 Task: Create a rule when a start date not in this week is set on a card by me.
Action: Mouse moved to (1236, 145)
Screenshot: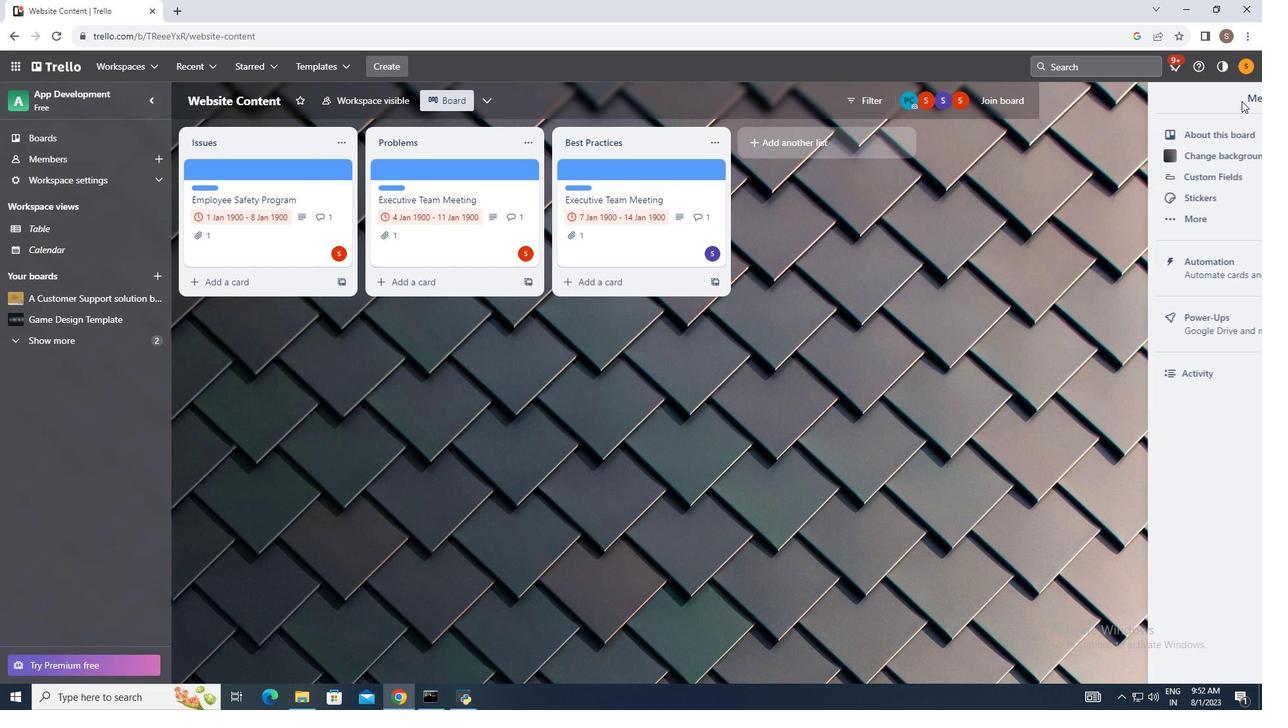 
Action: Mouse pressed left at (1236, 145)
Screenshot: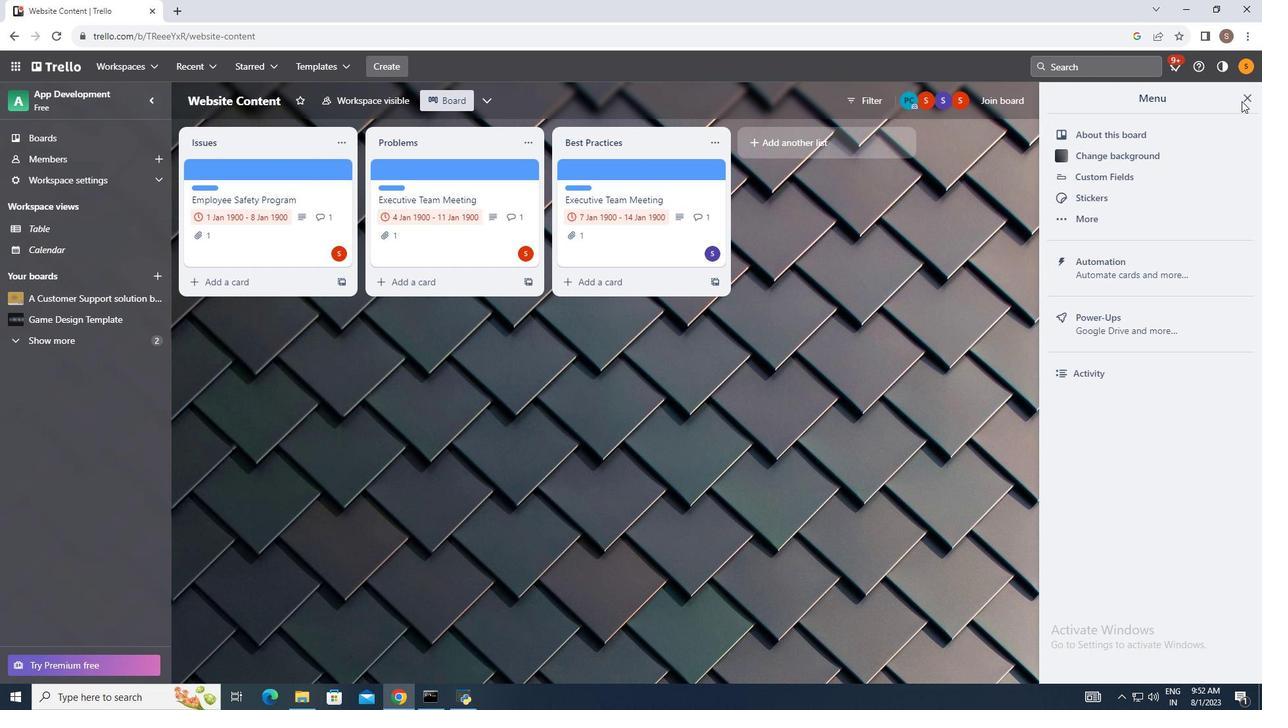 
Action: Mouse moved to (1157, 284)
Screenshot: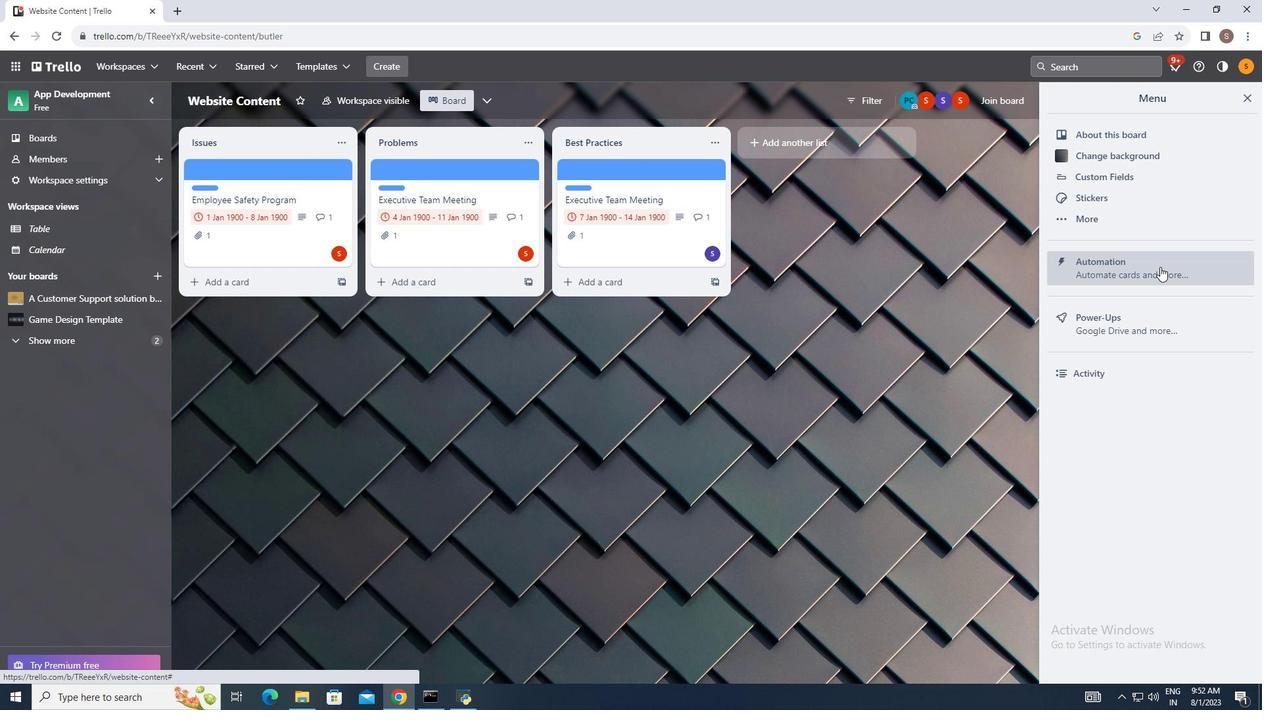
Action: Mouse pressed left at (1157, 284)
Screenshot: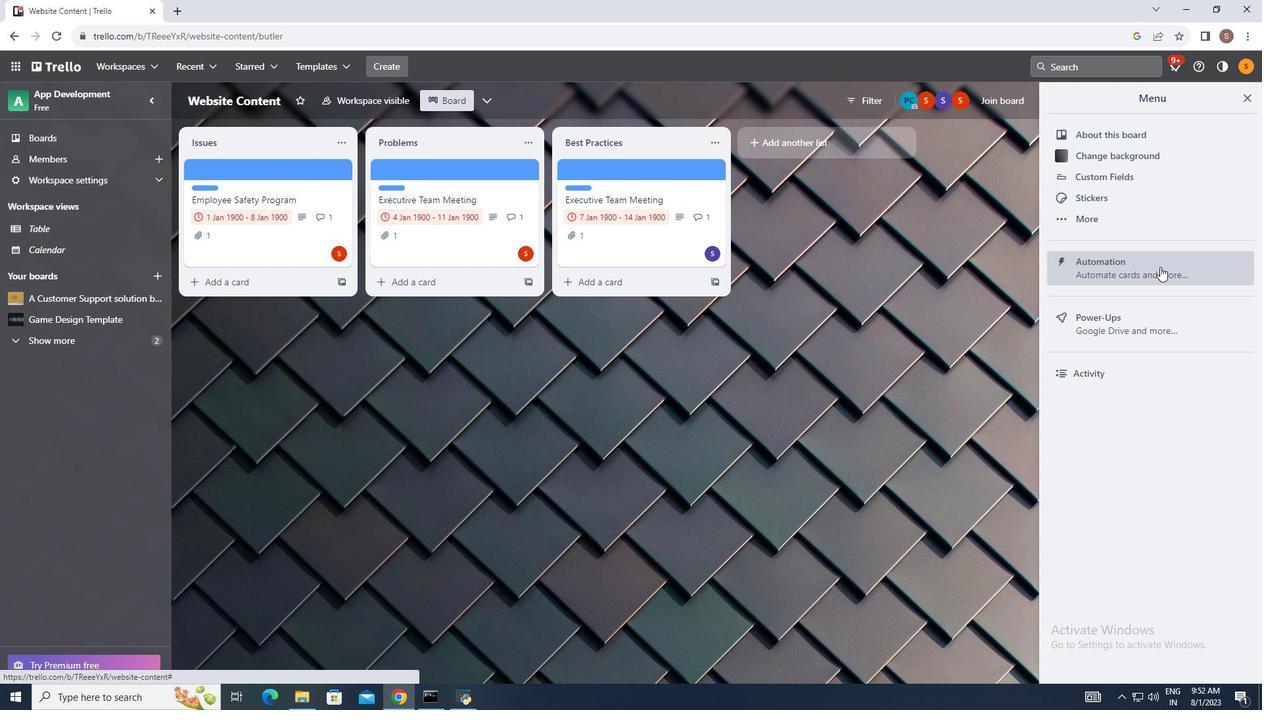 
Action: Mouse moved to (257, 240)
Screenshot: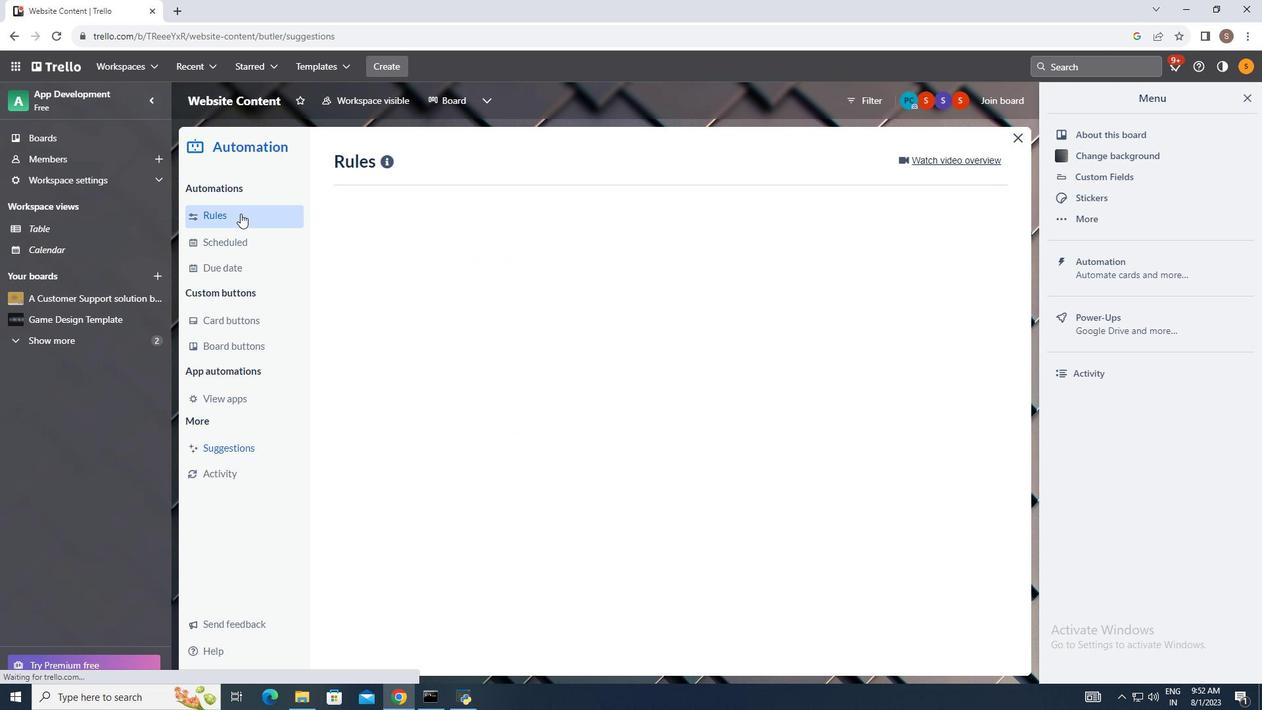 
Action: Mouse pressed left at (257, 240)
Screenshot: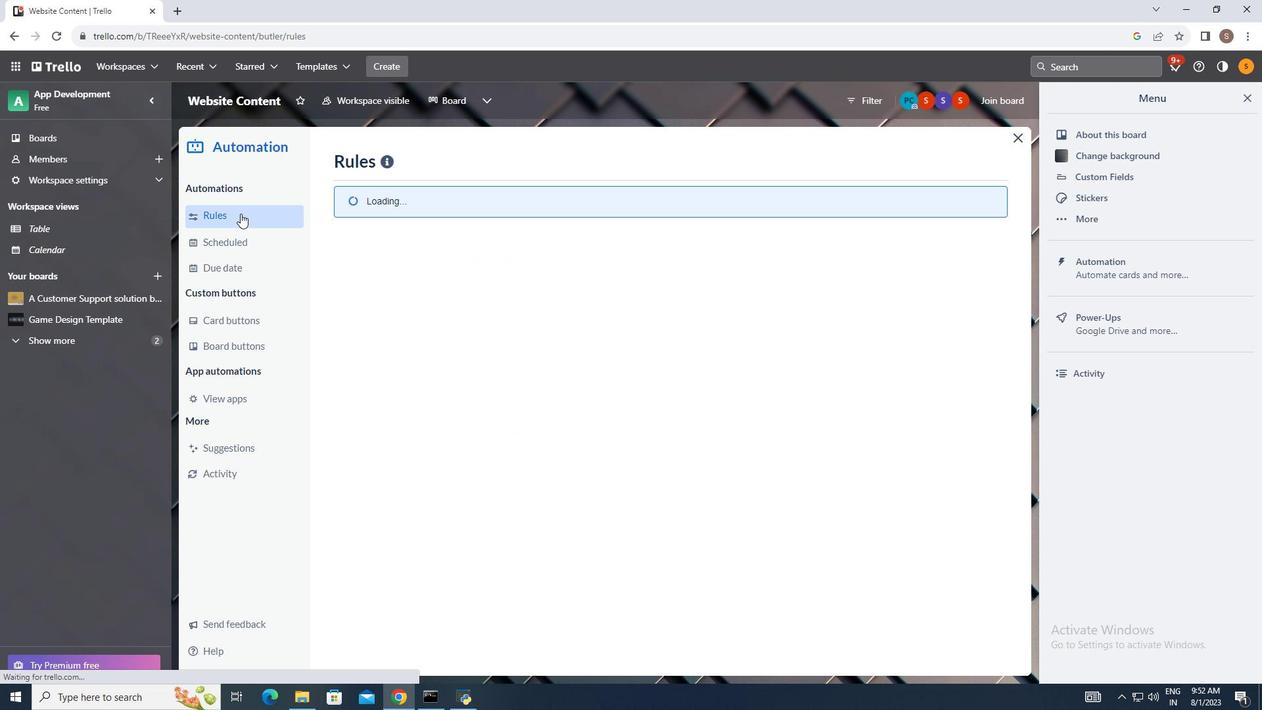 
Action: Mouse moved to (874, 193)
Screenshot: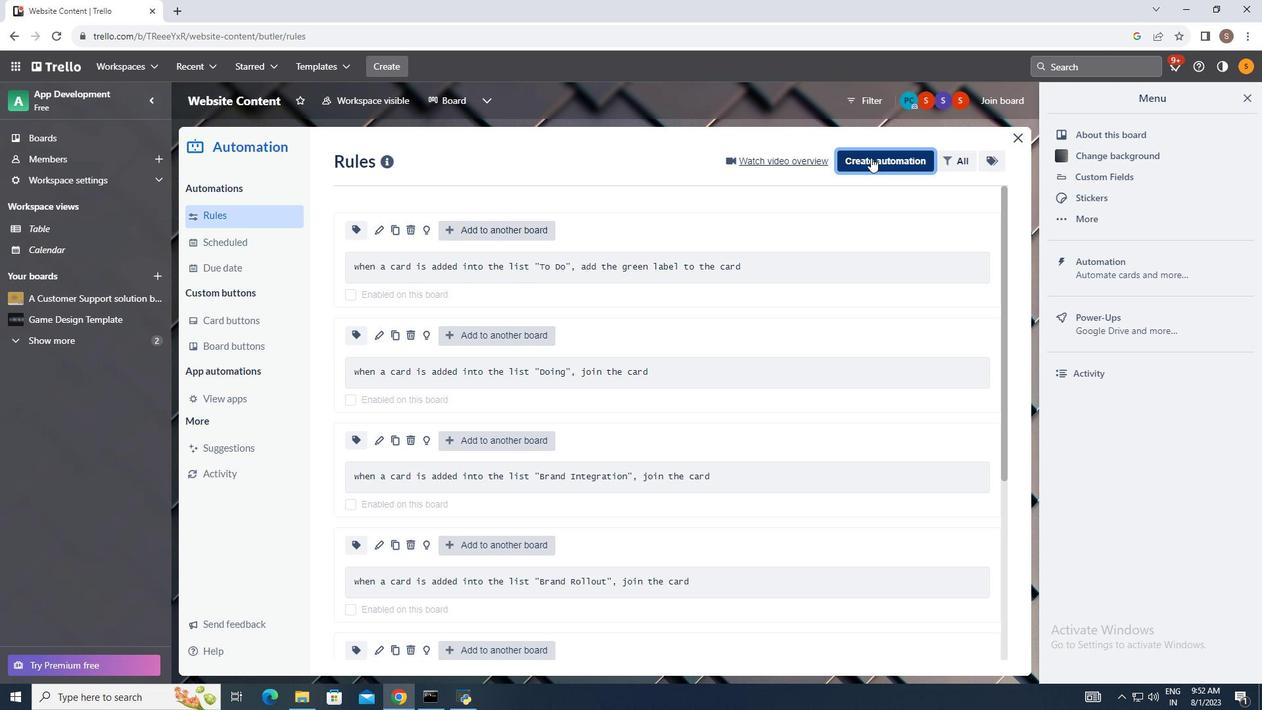 
Action: Mouse pressed left at (874, 193)
Screenshot: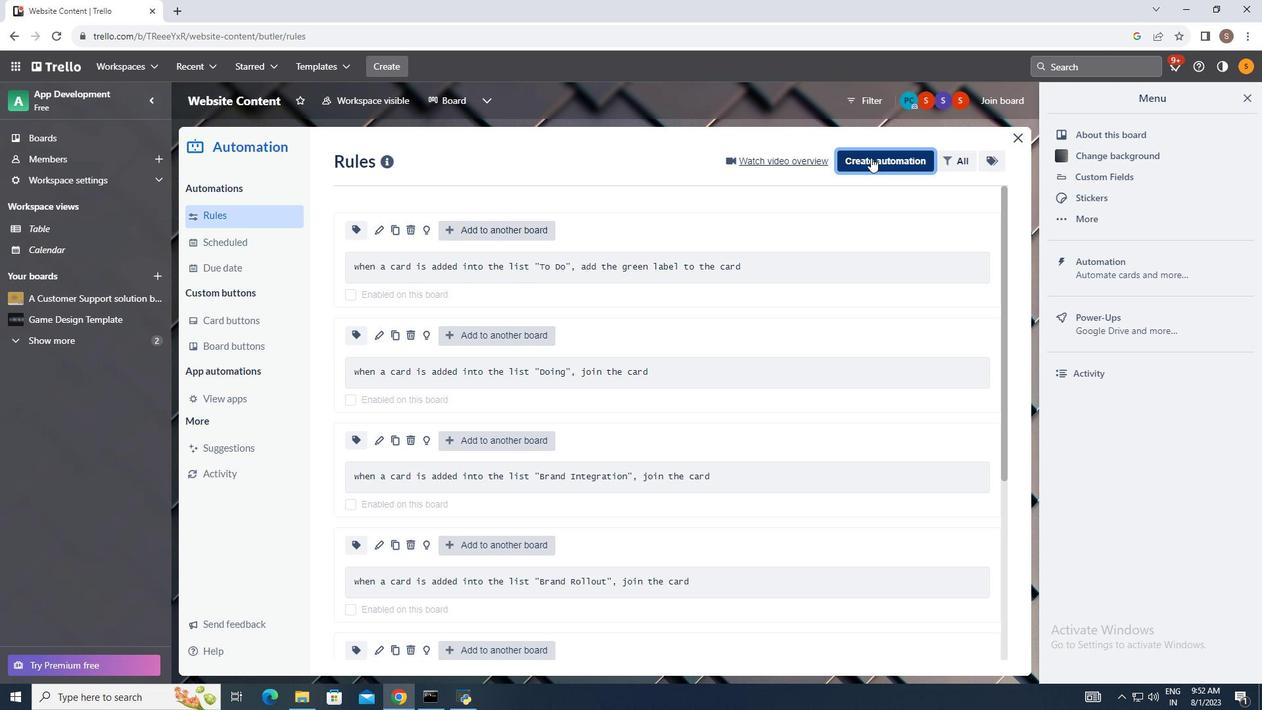 
Action: Mouse moved to (687, 301)
Screenshot: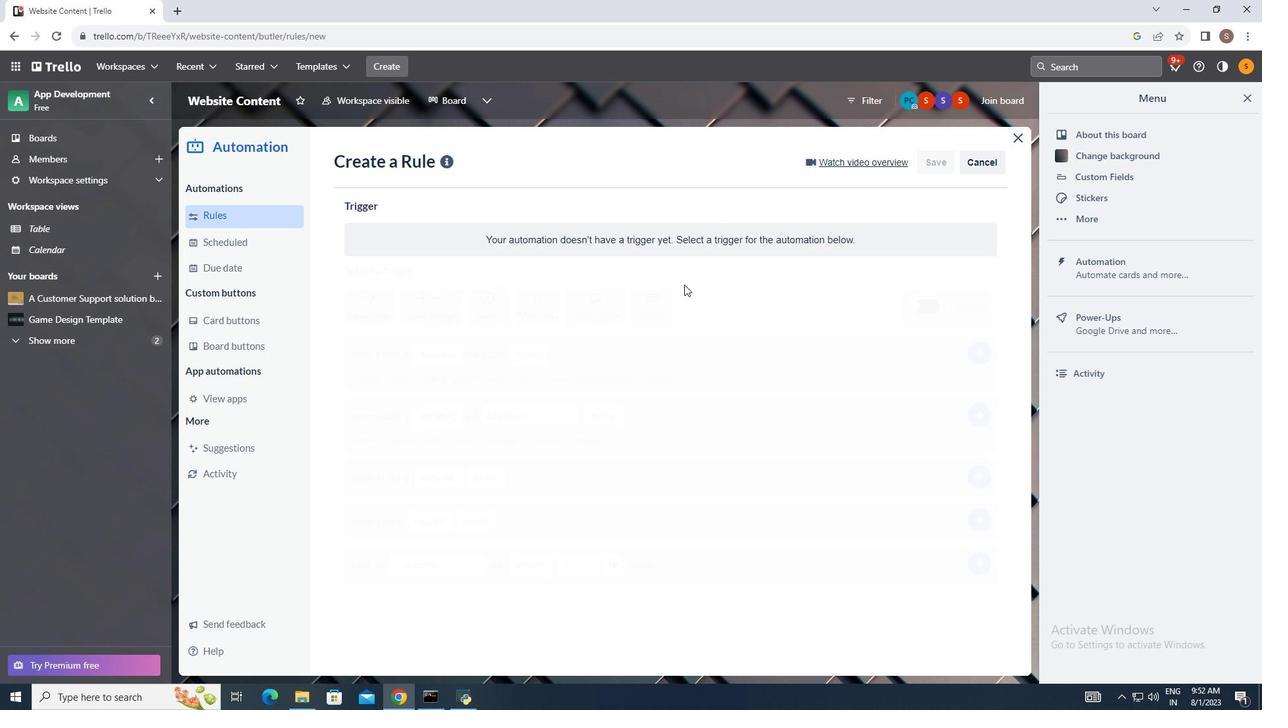 
Action: Mouse pressed left at (687, 301)
Screenshot: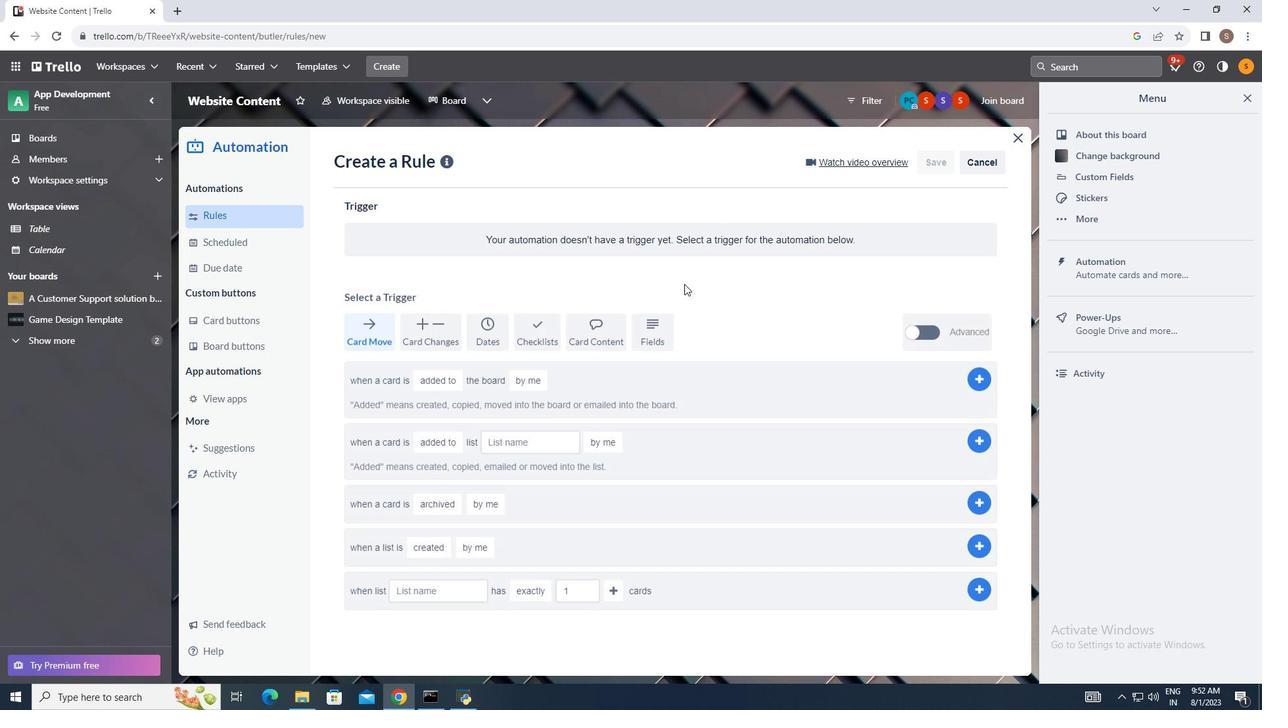 
Action: Mouse moved to (505, 336)
Screenshot: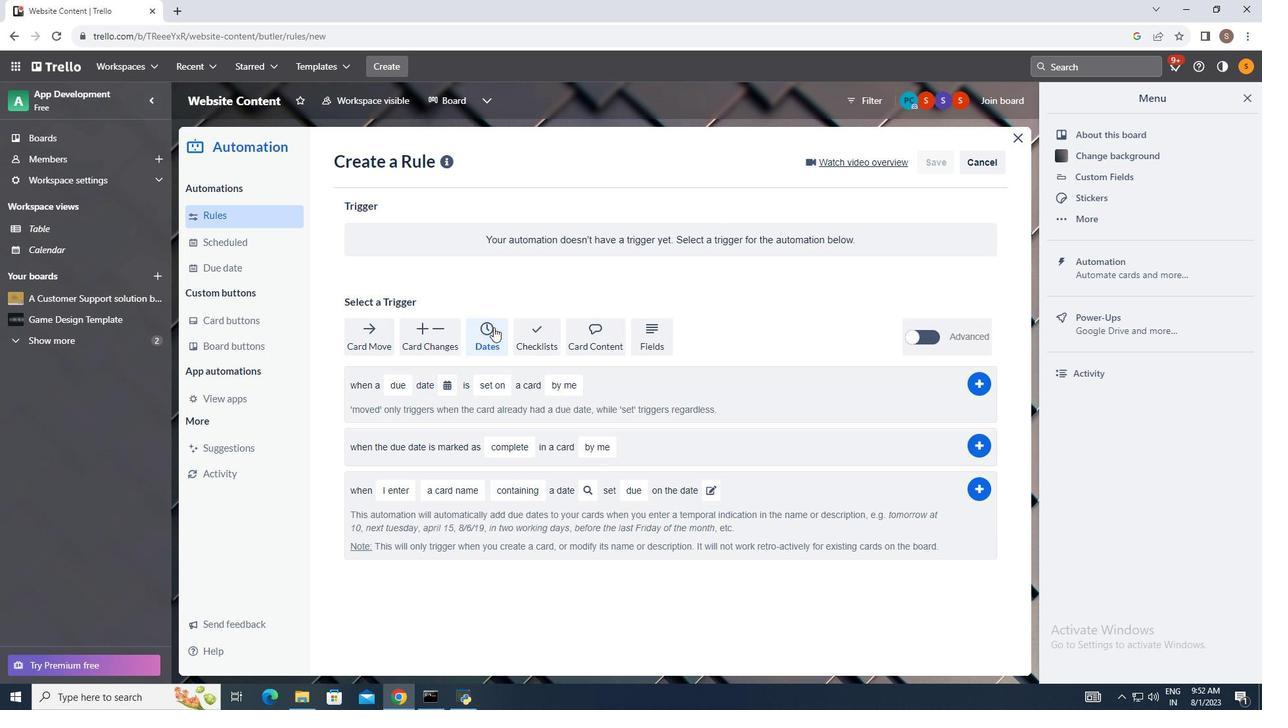 
Action: Mouse pressed left at (505, 336)
Screenshot: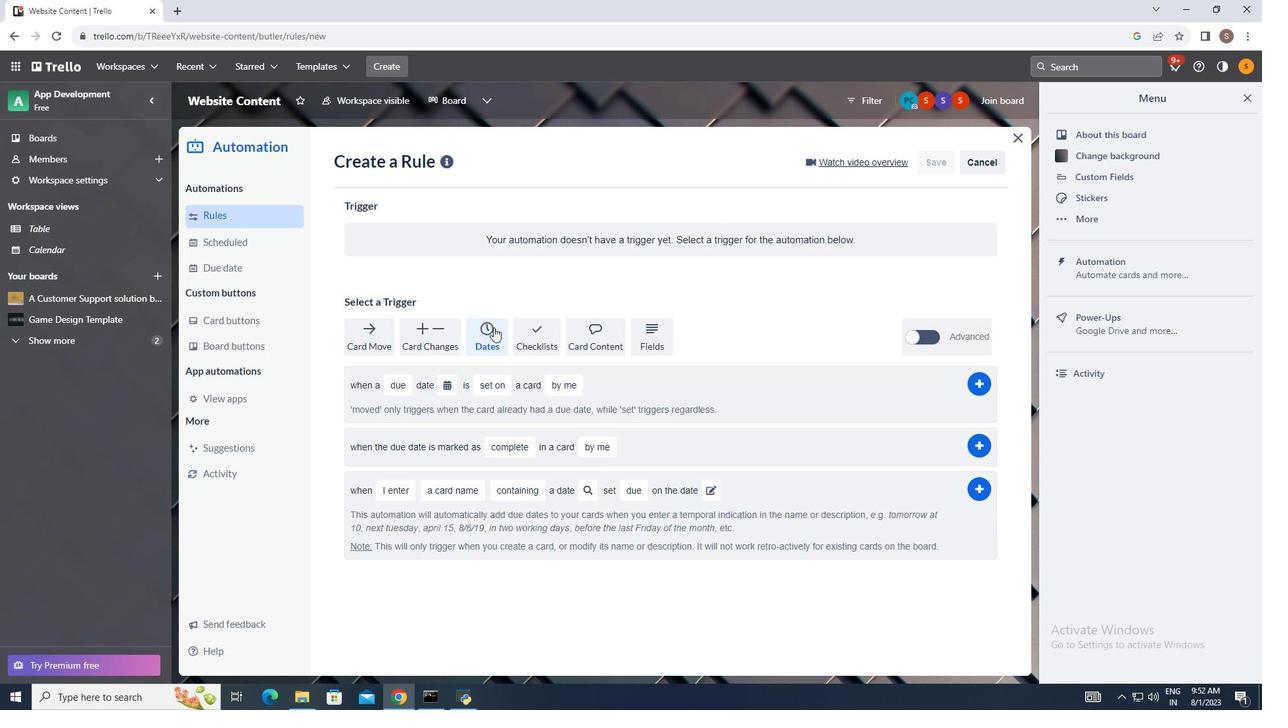 
Action: Mouse moved to (411, 387)
Screenshot: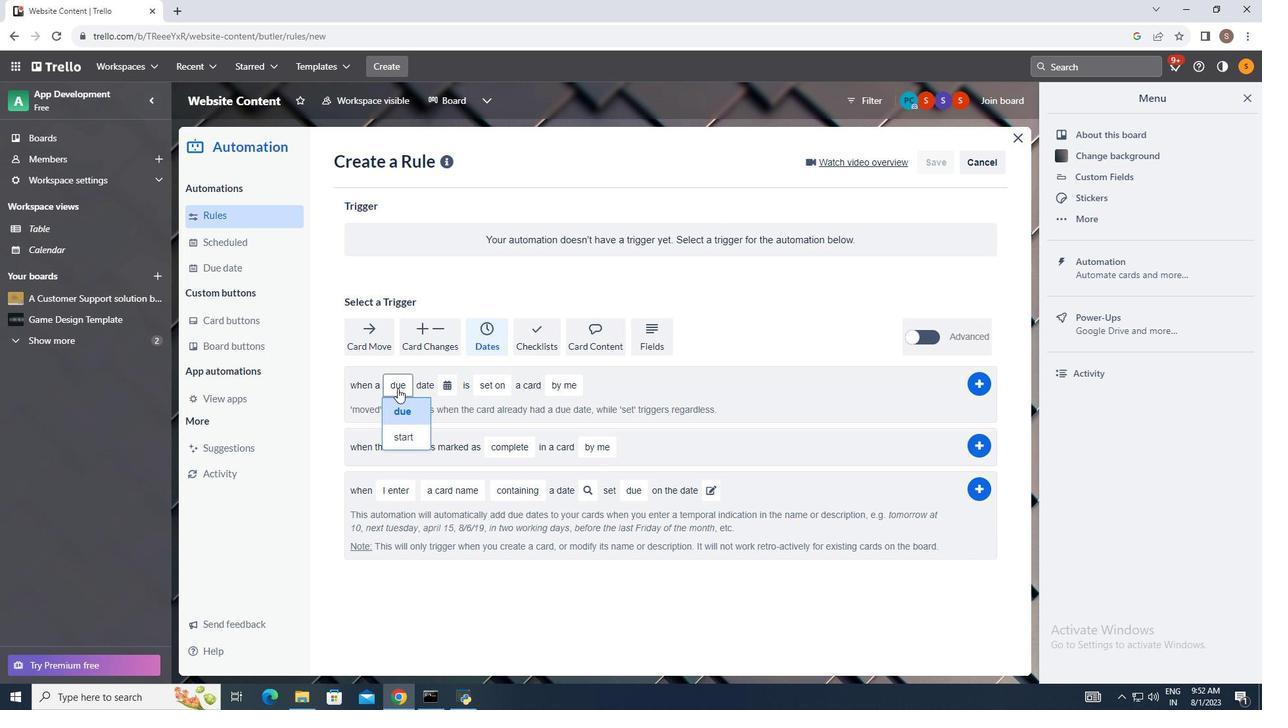 
Action: Mouse pressed left at (411, 387)
Screenshot: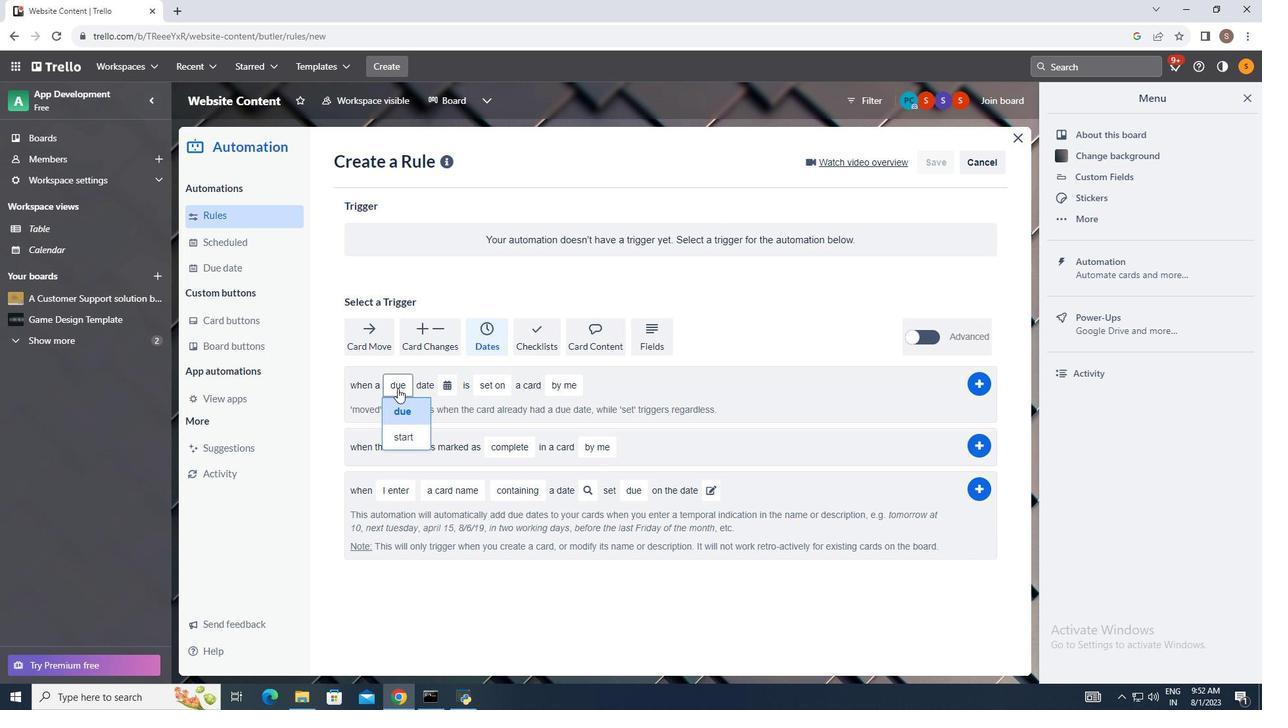 
Action: Mouse moved to (416, 426)
Screenshot: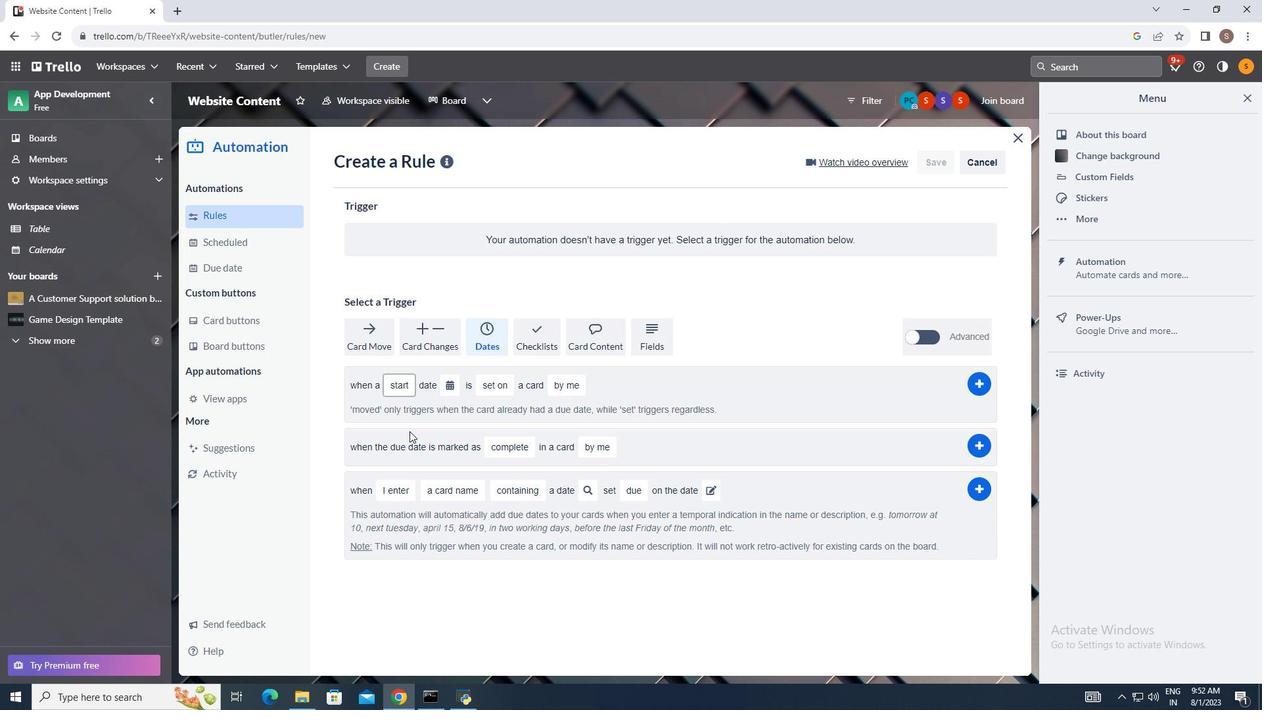 
Action: Mouse pressed left at (416, 426)
Screenshot: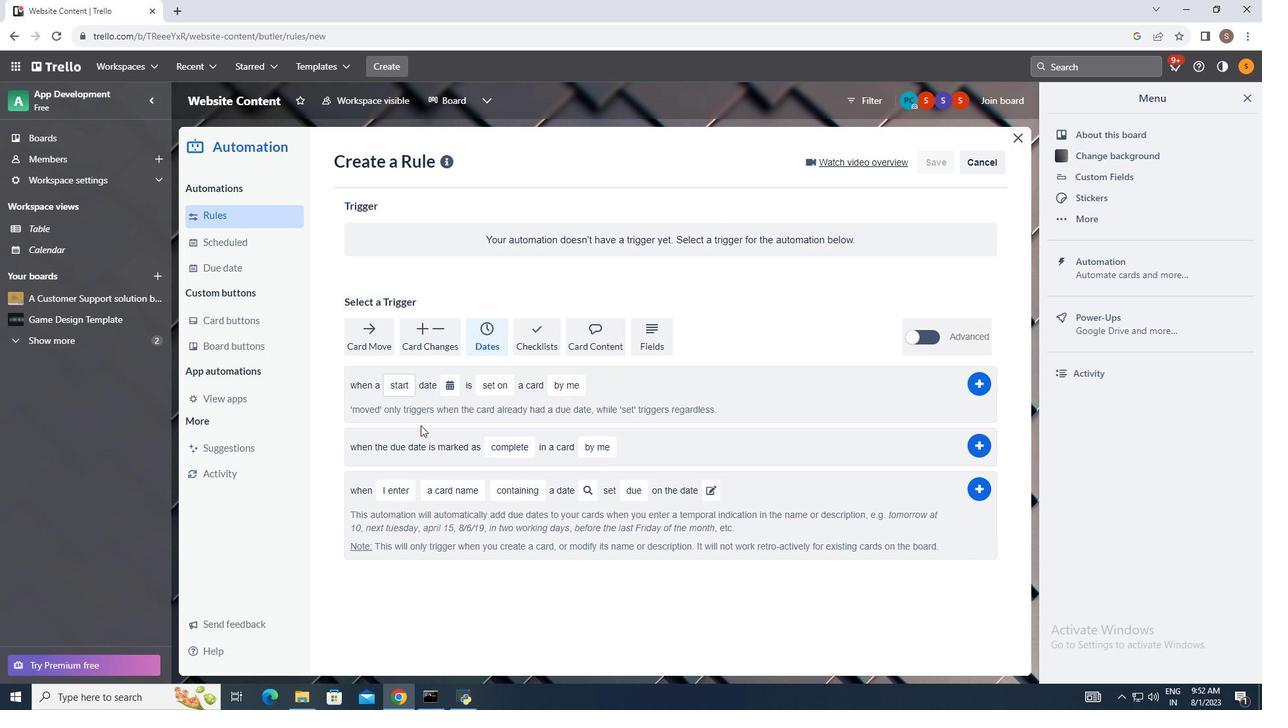 
Action: Mouse moved to (460, 385)
Screenshot: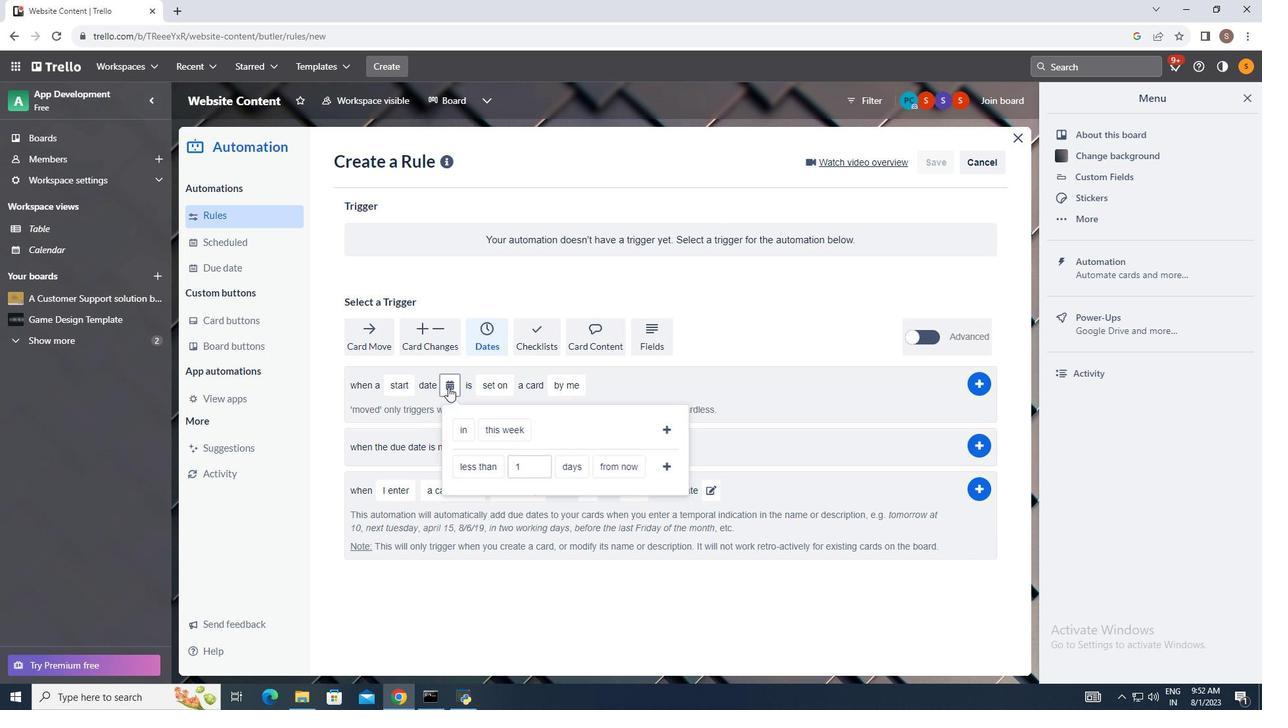 
Action: Mouse pressed left at (460, 385)
Screenshot: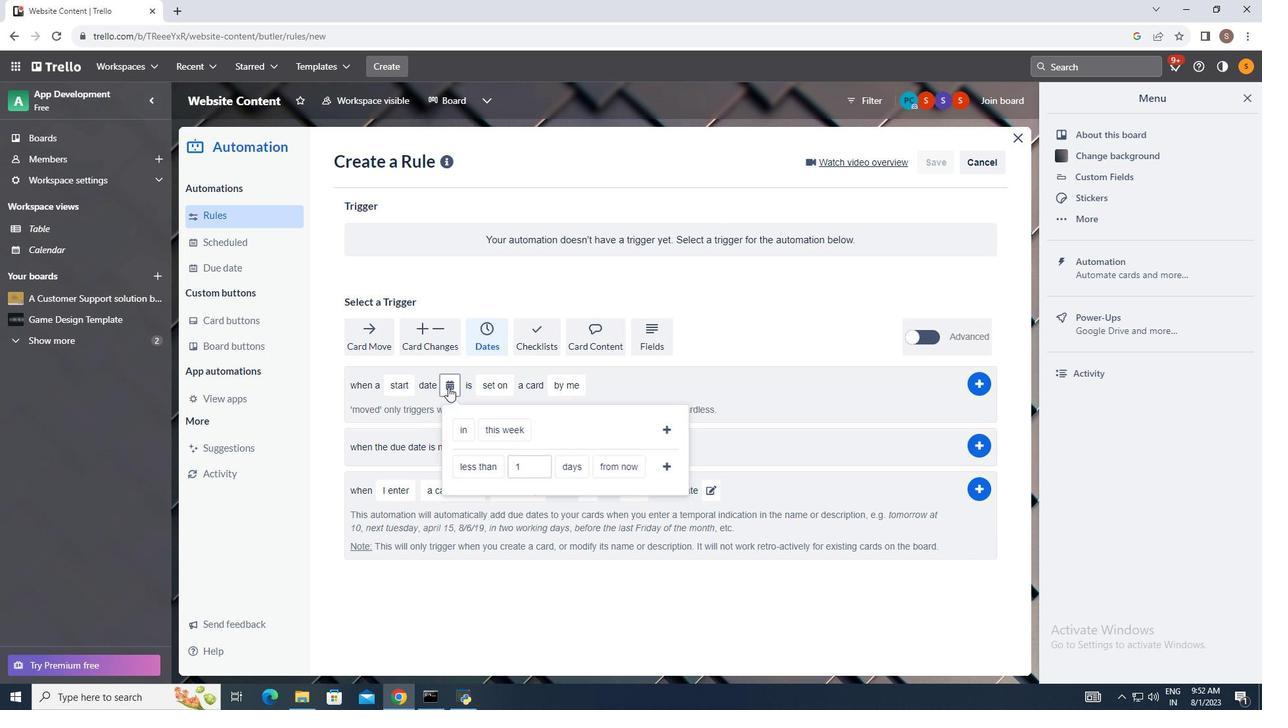 
Action: Mouse moved to (474, 420)
Screenshot: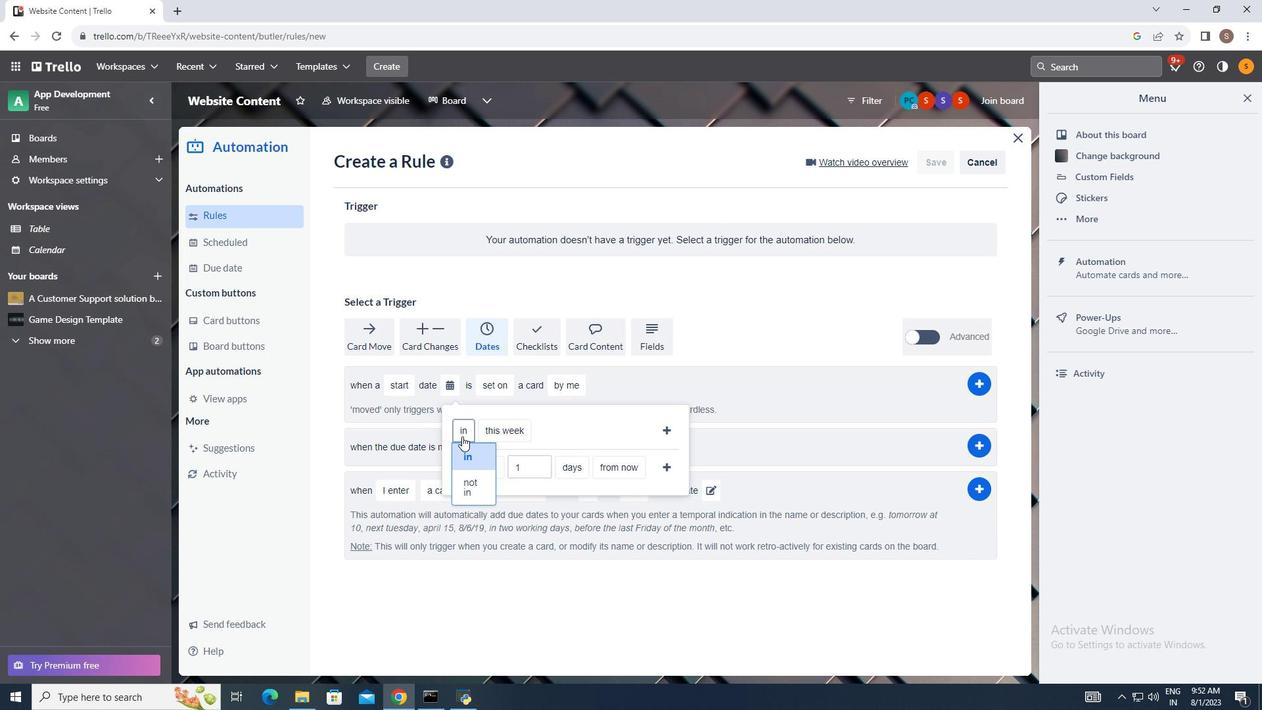 
Action: Mouse pressed left at (474, 420)
Screenshot: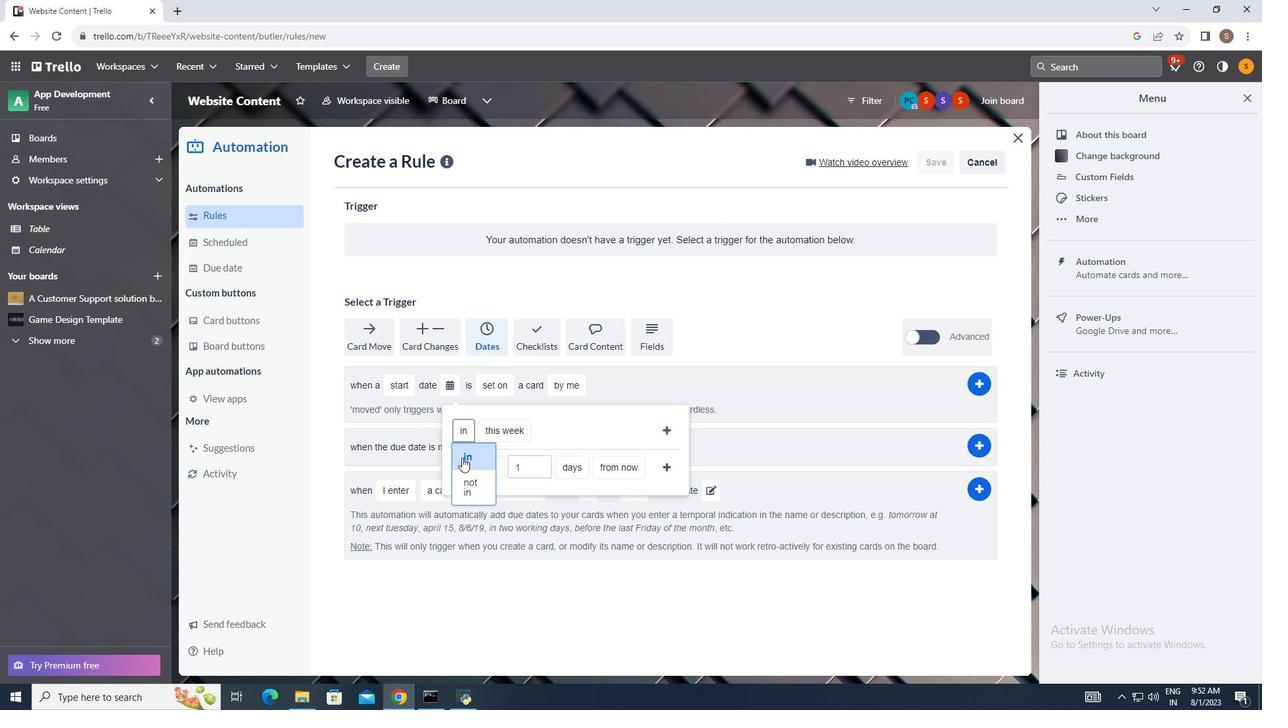 
Action: Mouse moved to (474, 466)
Screenshot: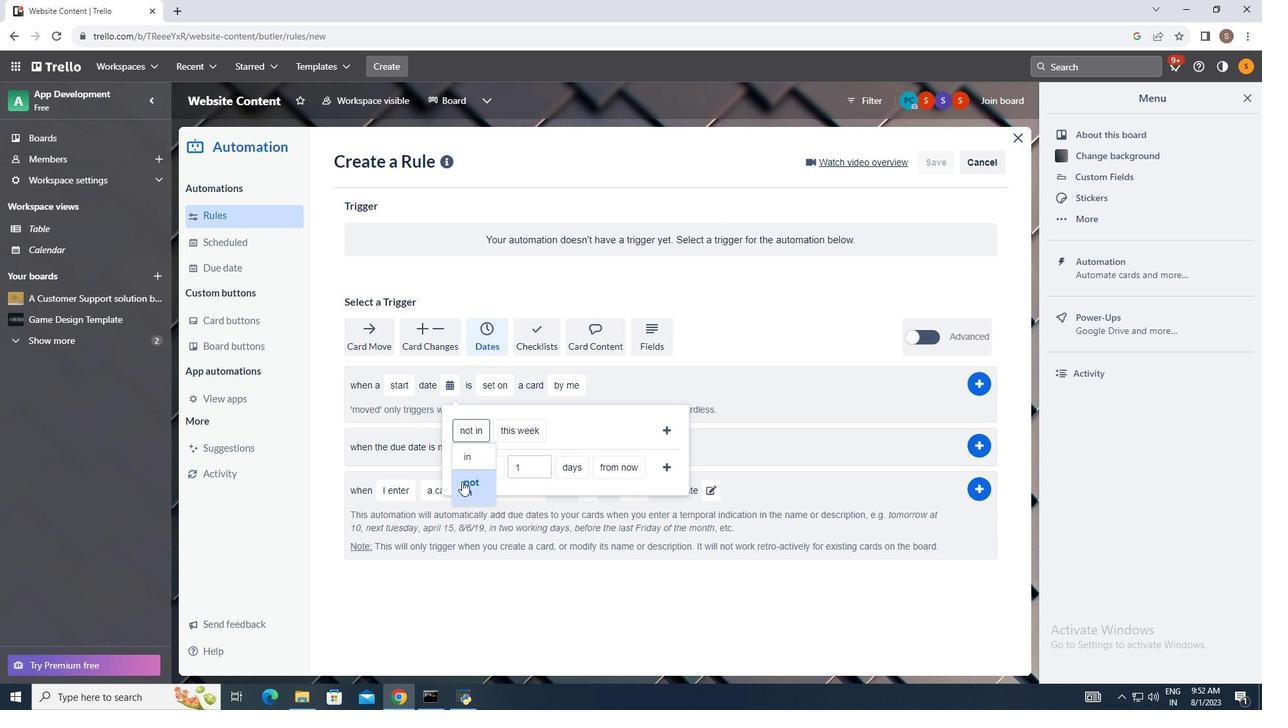 
Action: Mouse pressed left at (474, 466)
Screenshot: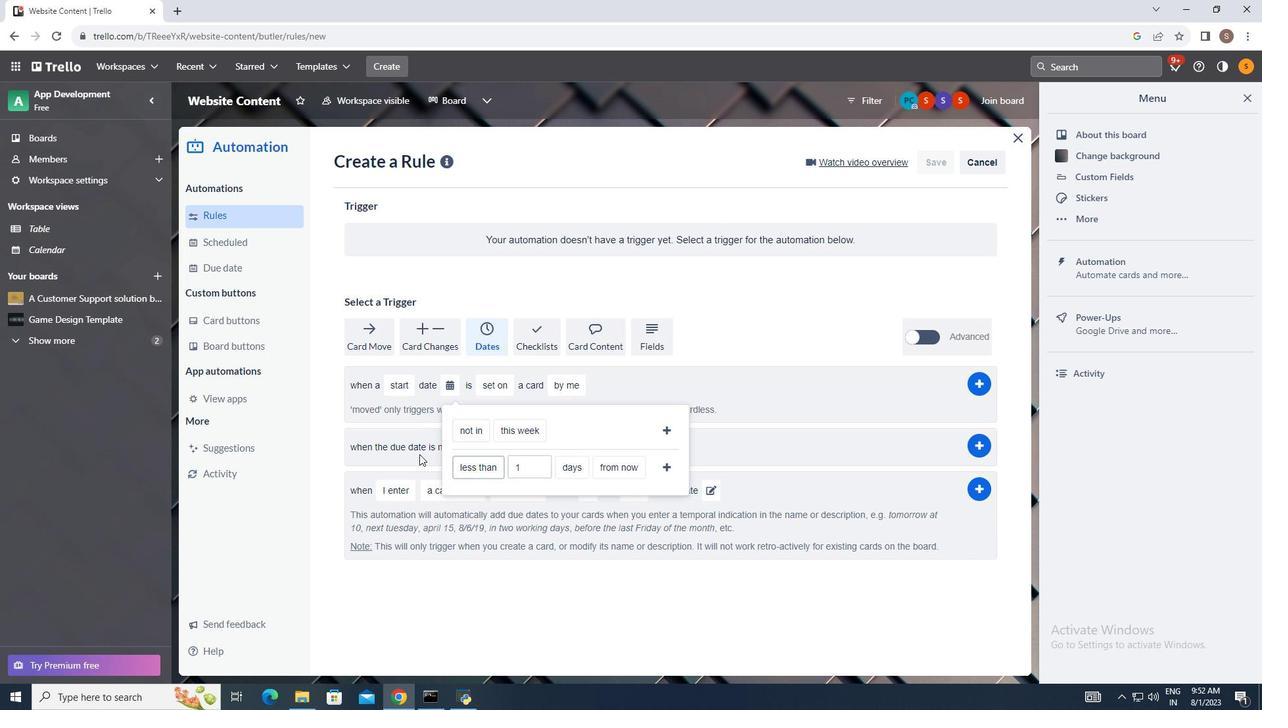 
Action: Mouse moved to (520, 420)
Screenshot: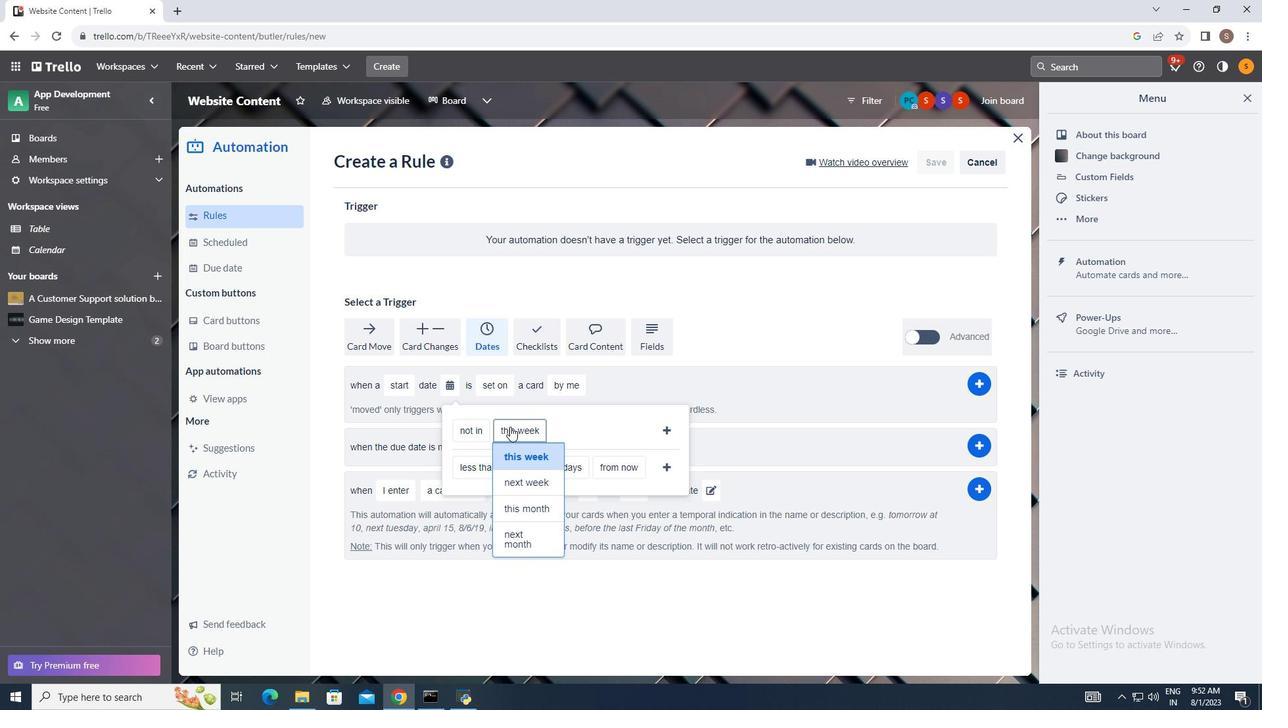 
Action: Mouse pressed left at (520, 420)
Screenshot: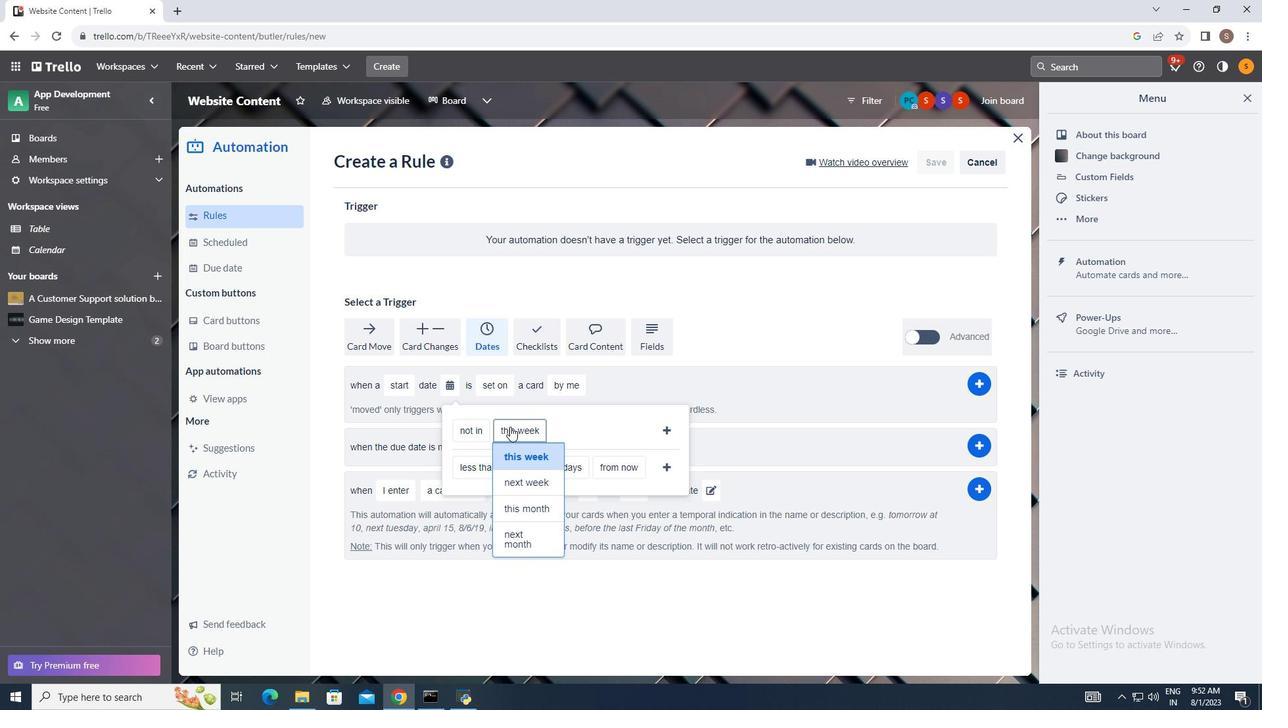 
Action: Mouse moved to (529, 437)
Screenshot: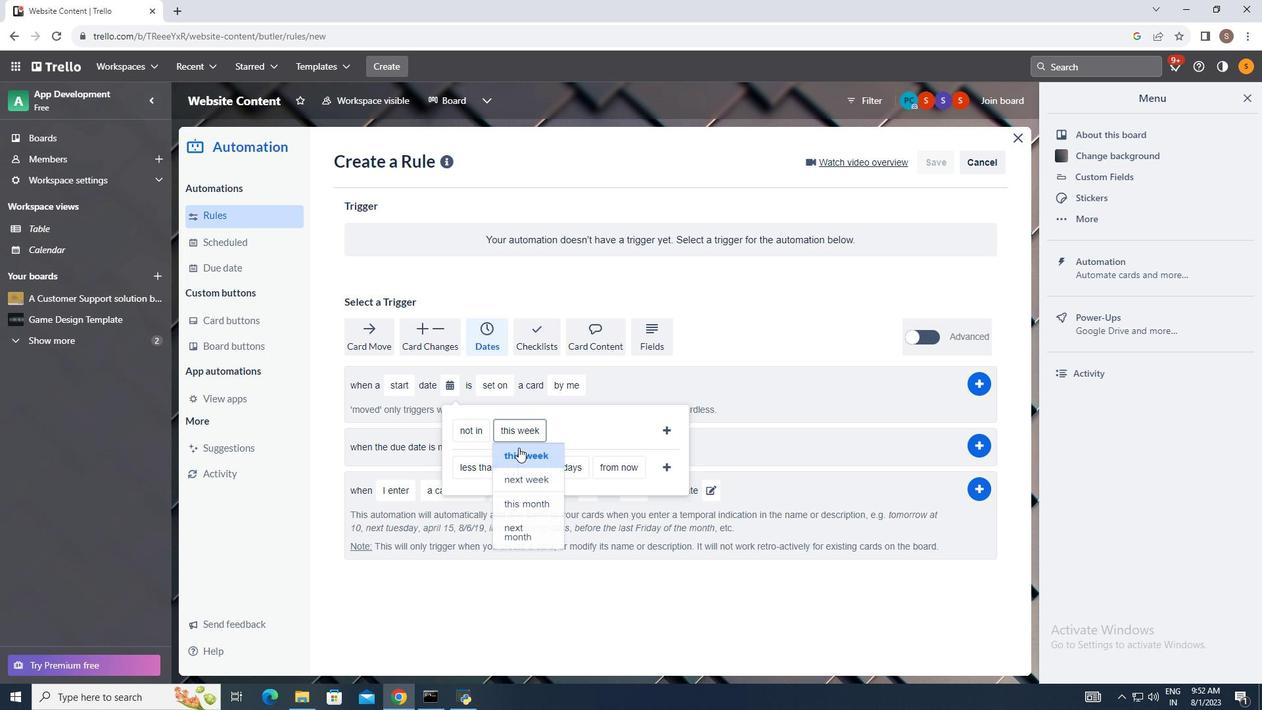 
Action: Mouse pressed left at (529, 437)
Screenshot: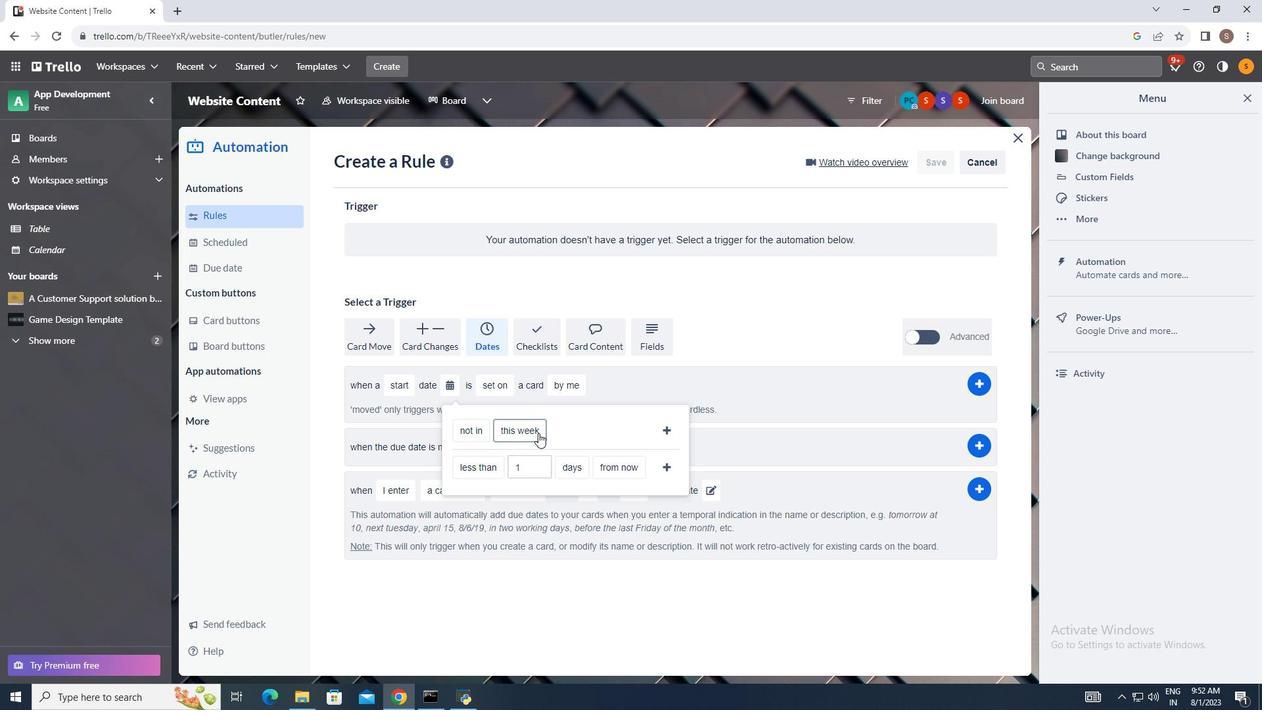 
Action: Mouse moved to (672, 420)
Screenshot: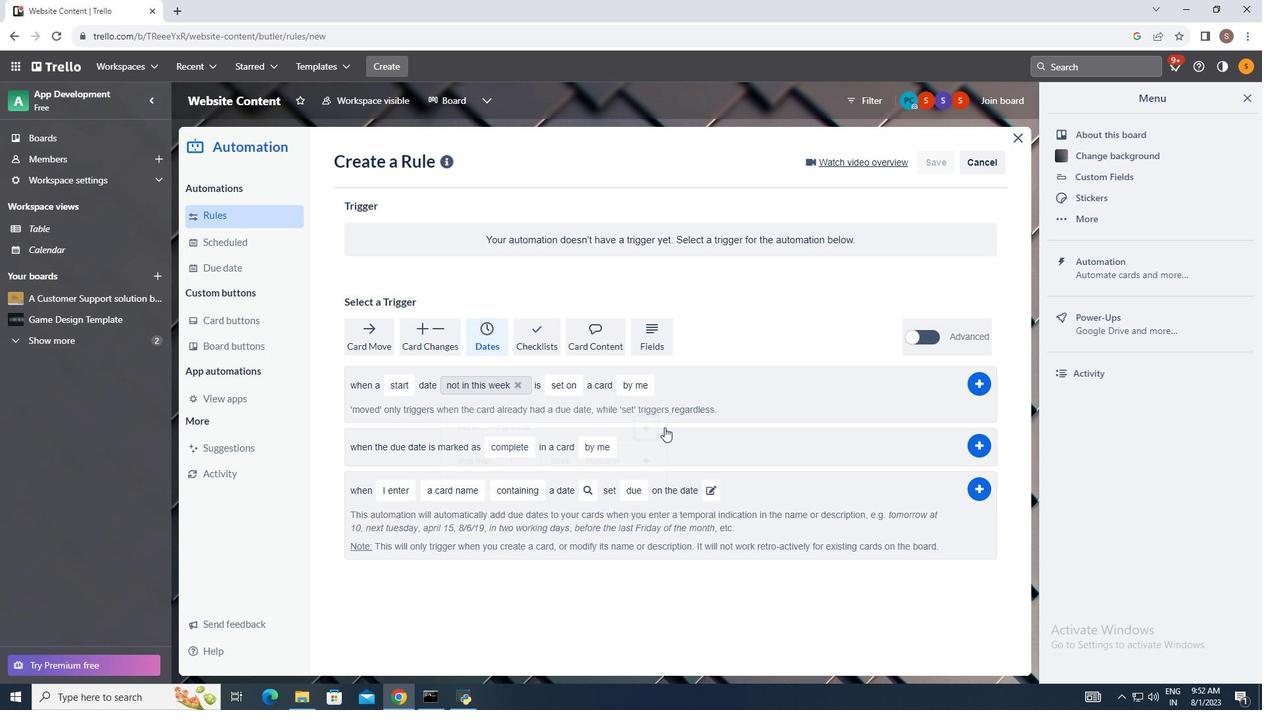 
Action: Mouse pressed left at (672, 420)
Screenshot: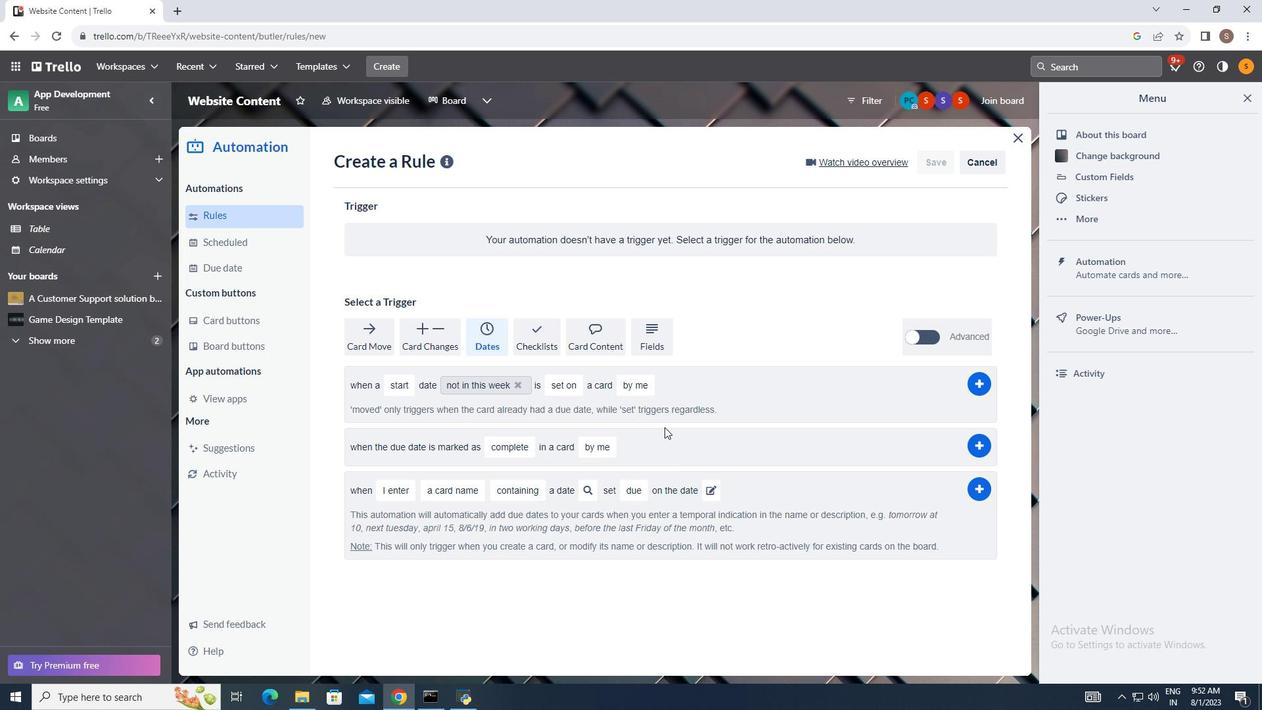 
Action: Mouse moved to (977, 386)
Screenshot: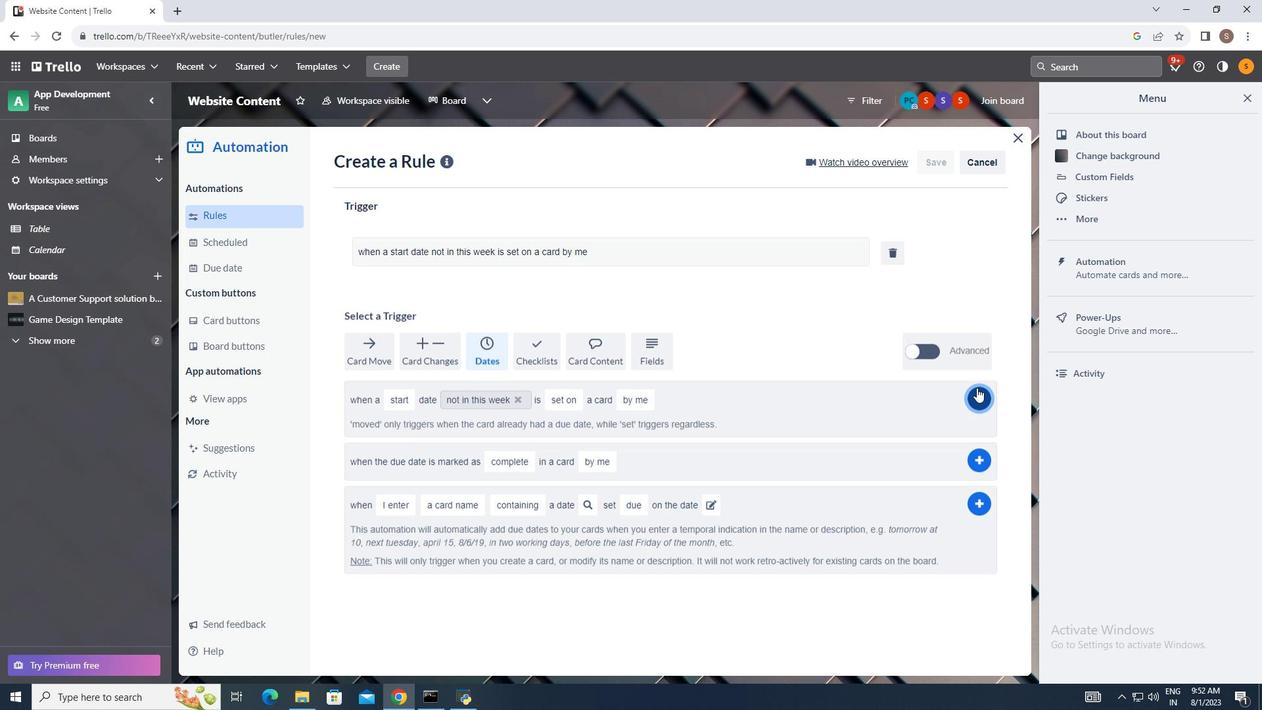 
Action: Mouse pressed left at (977, 386)
Screenshot: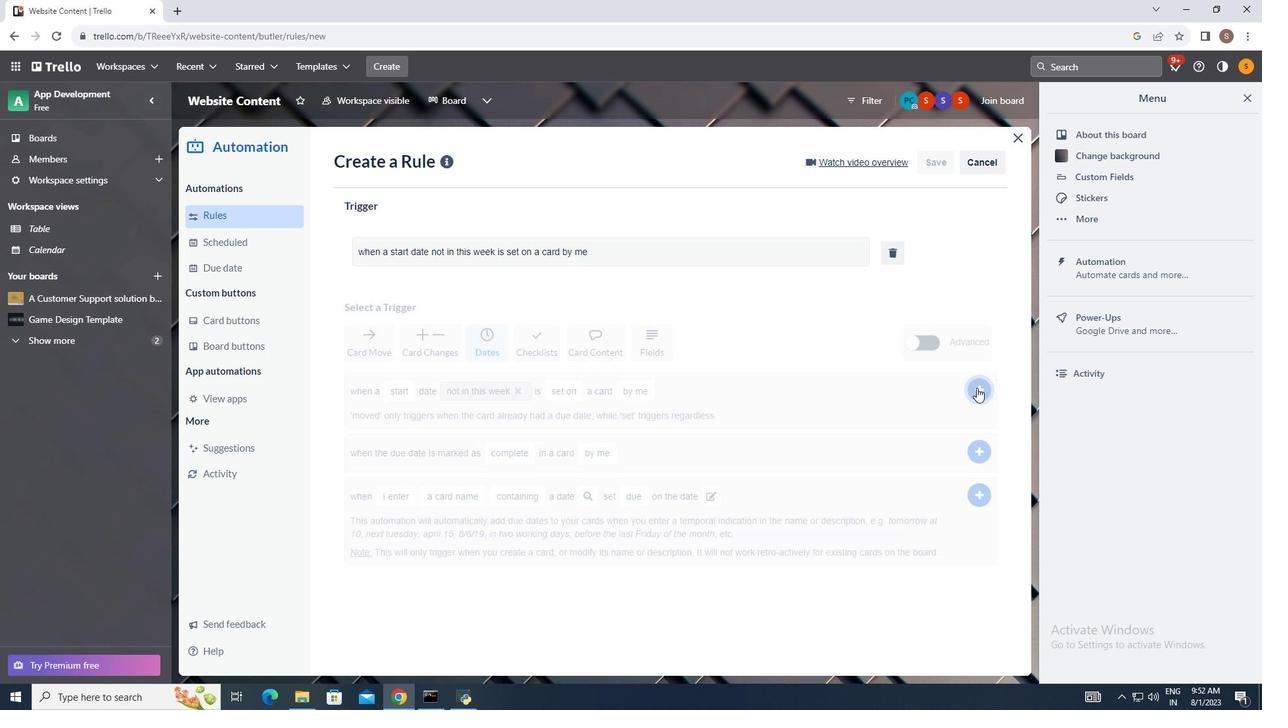 
Action: Mouse moved to (960, 386)
Screenshot: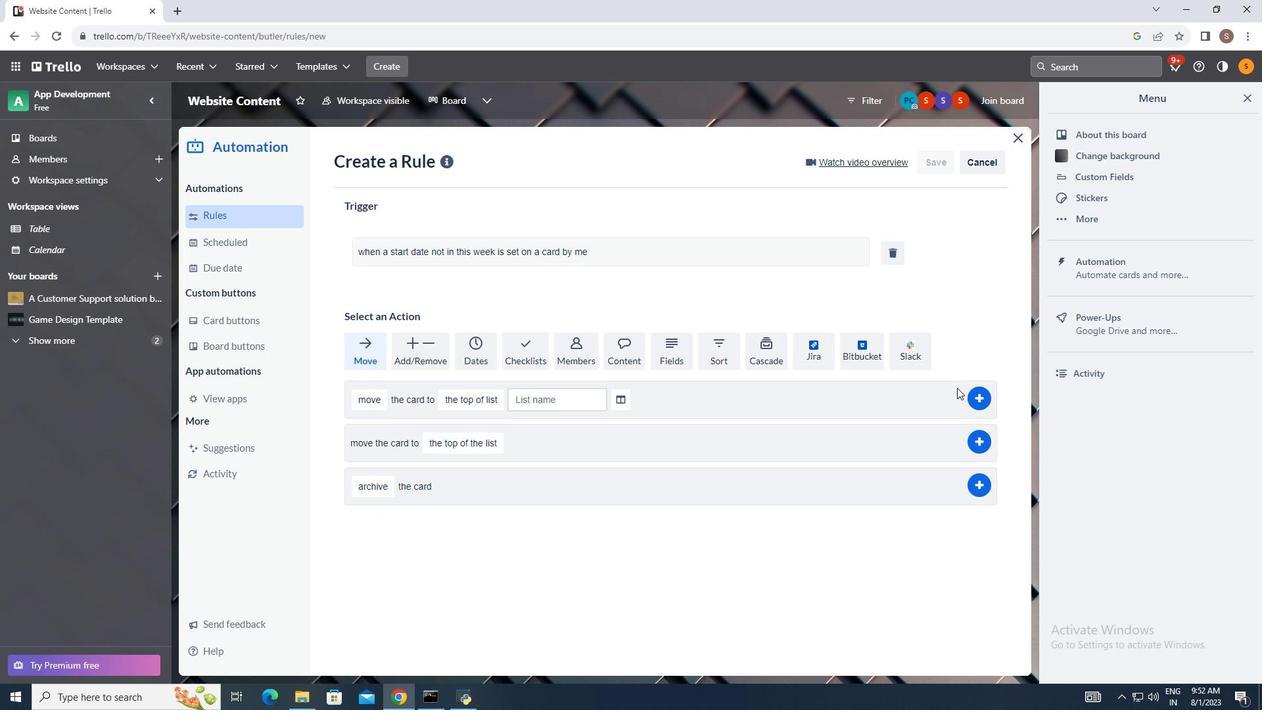 
